 Task: Collapse all groups in the contacts view of Outlook.
Action: Mouse moved to (19, 76)
Screenshot: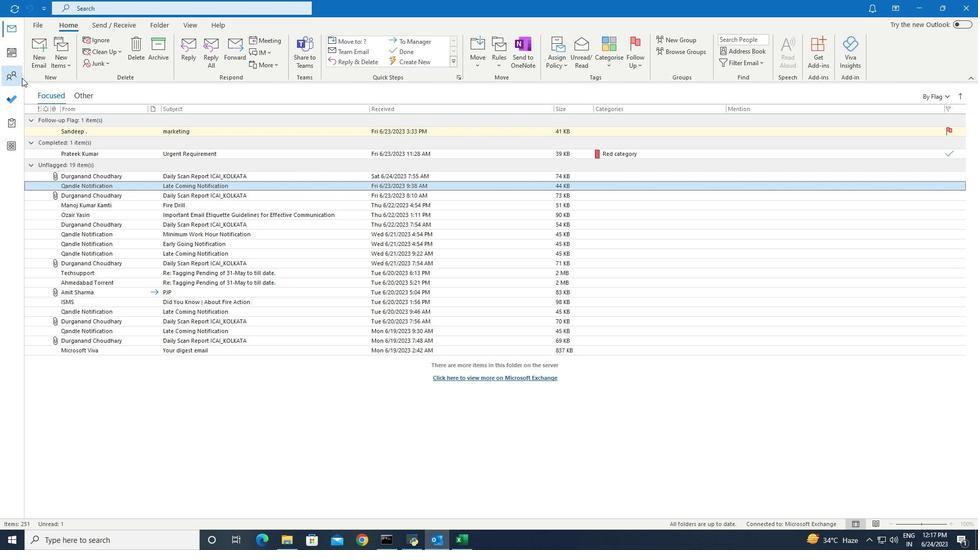 
Action: Mouse pressed left at (19, 76)
Screenshot: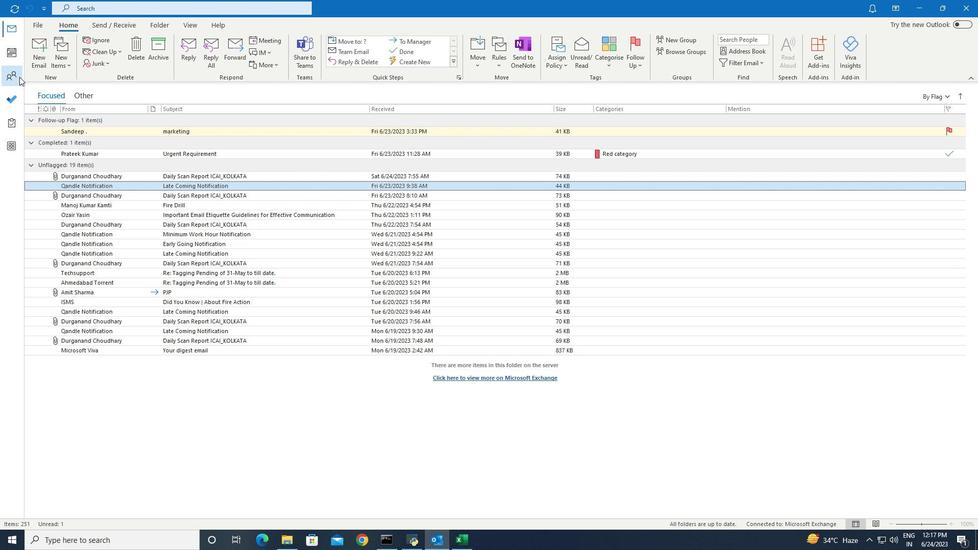 
Action: Mouse moved to (186, 23)
Screenshot: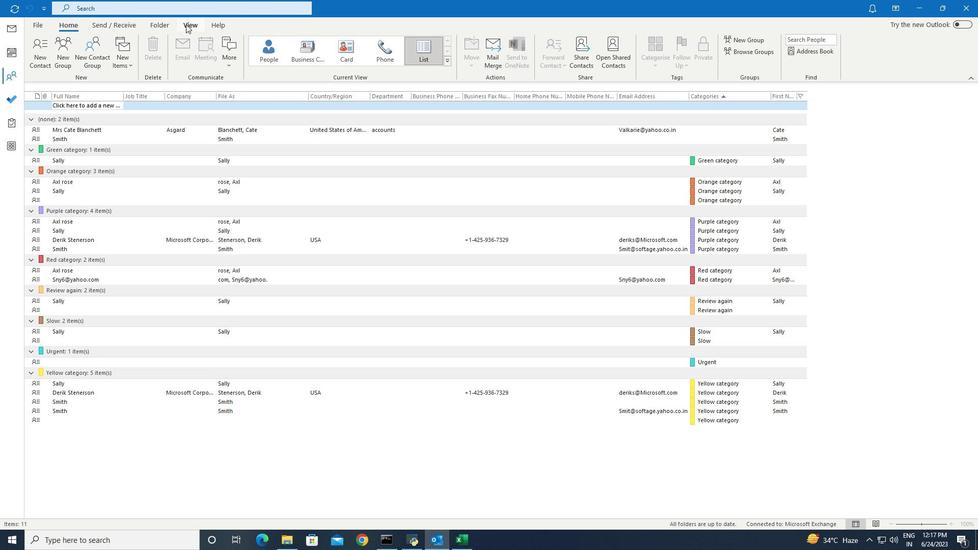 
Action: Mouse pressed left at (186, 23)
Screenshot: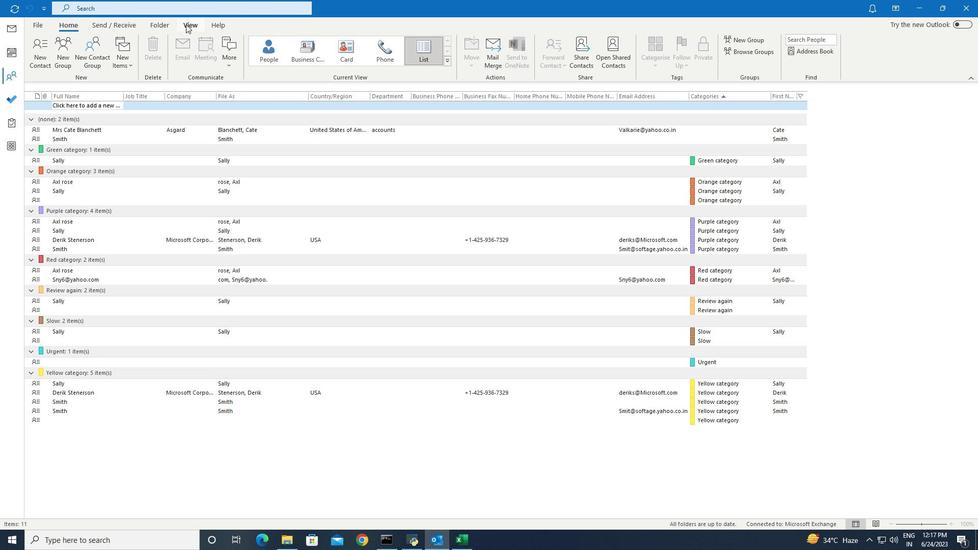 
Action: Mouse moved to (264, 61)
Screenshot: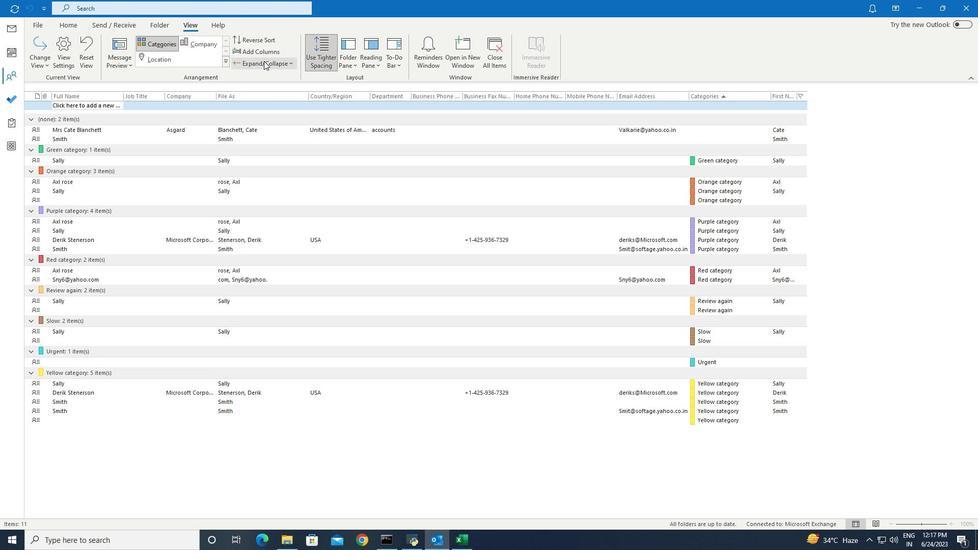 
Action: Mouse pressed left at (264, 61)
Screenshot: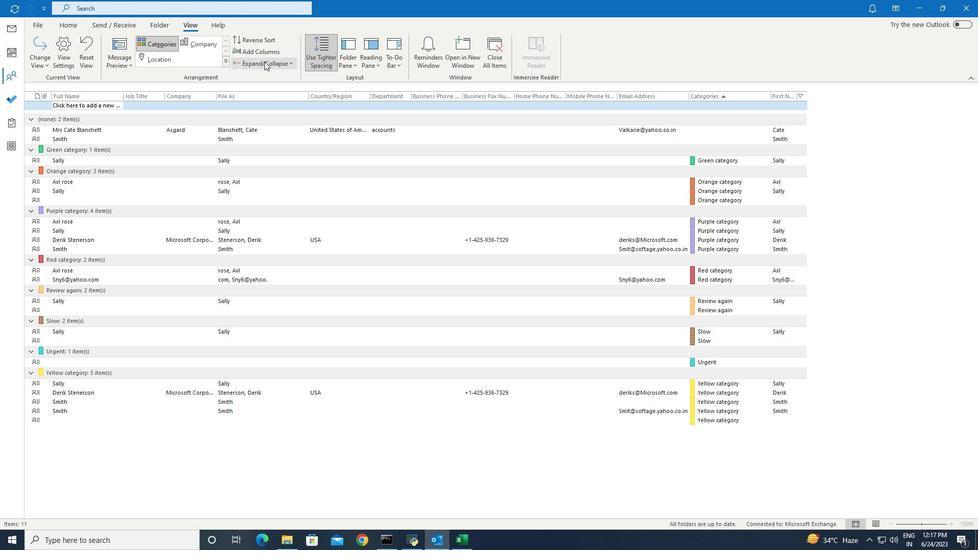 
Action: Mouse moved to (239, 77)
Screenshot: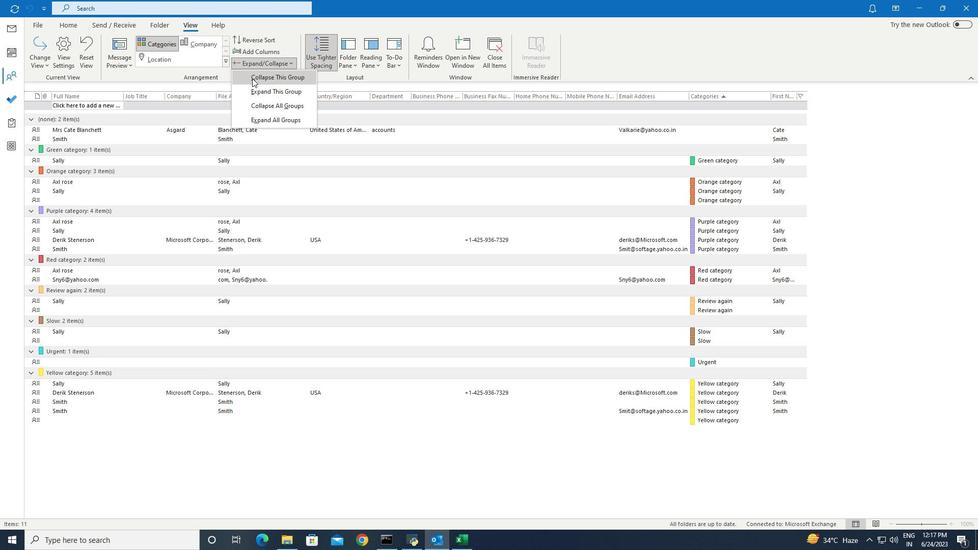 
Action: Mouse pressed left at (239, 77)
Screenshot: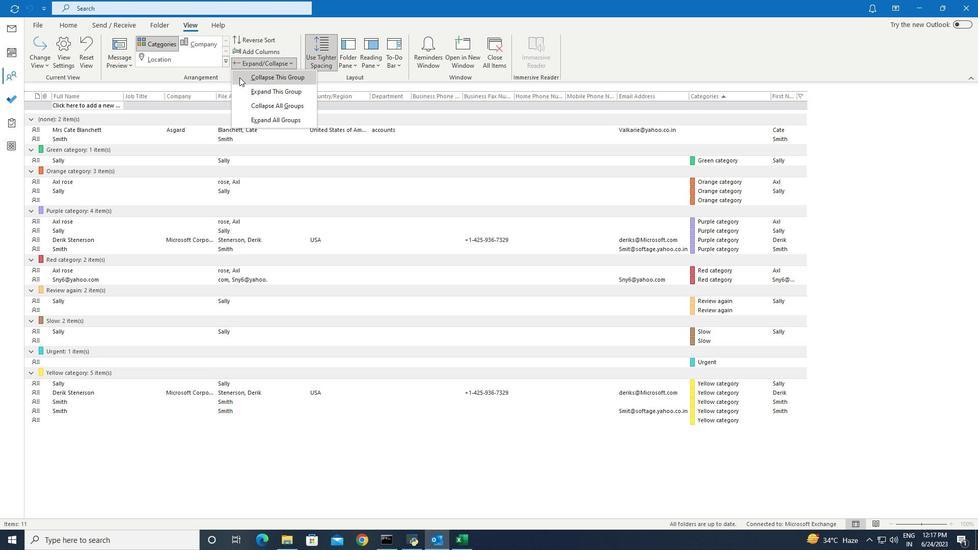 
